 Task: Reset Color Correction
Action: Mouse moved to (163, 418)
Screenshot: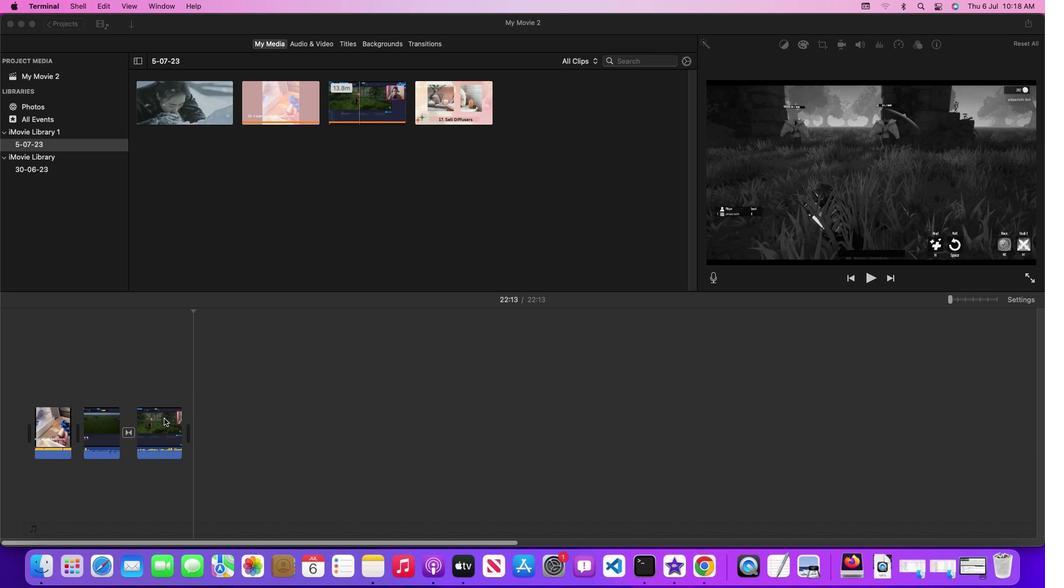 
Action: Mouse pressed left at (163, 418)
Screenshot: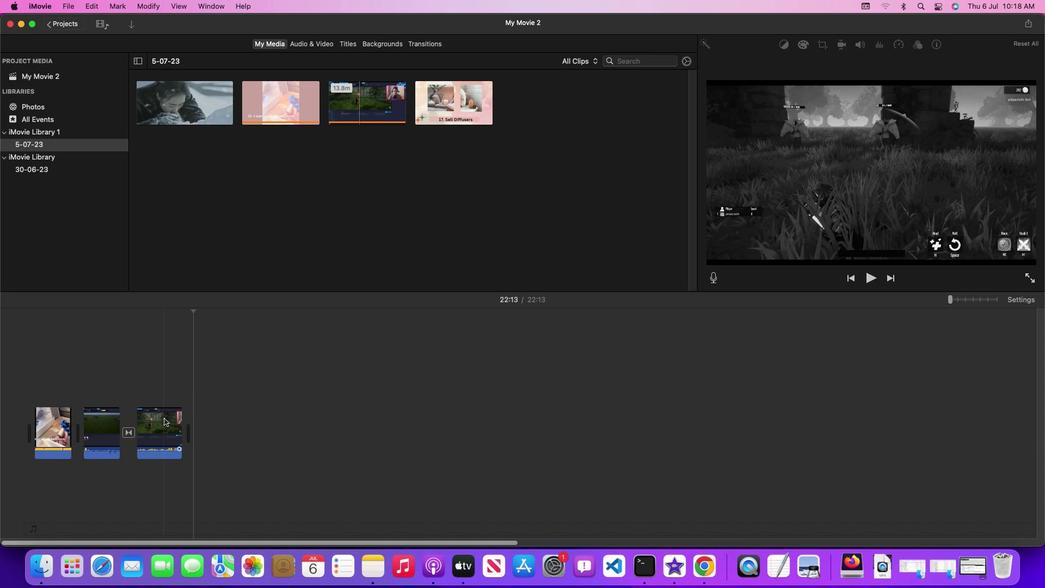 
Action: Mouse pressed left at (163, 418)
Screenshot: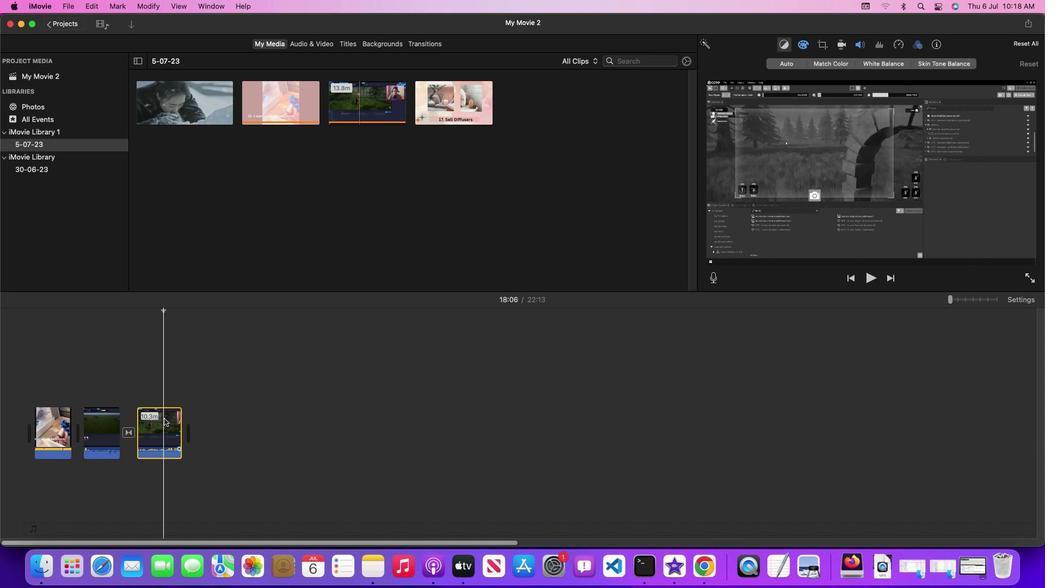 
Action: Mouse moved to (152, 3)
Screenshot: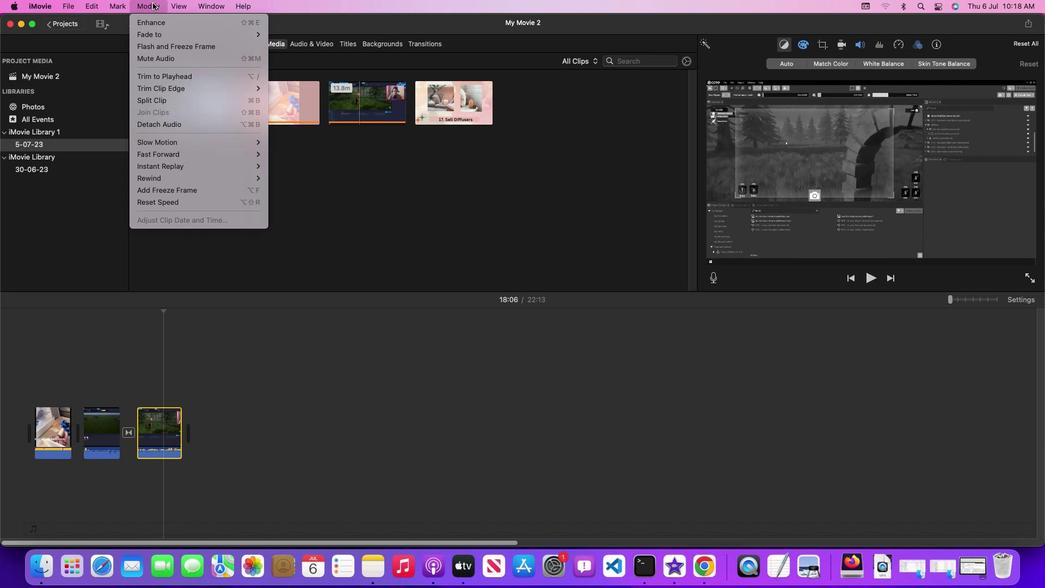 
Action: Mouse pressed left at (152, 3)
Screenshot: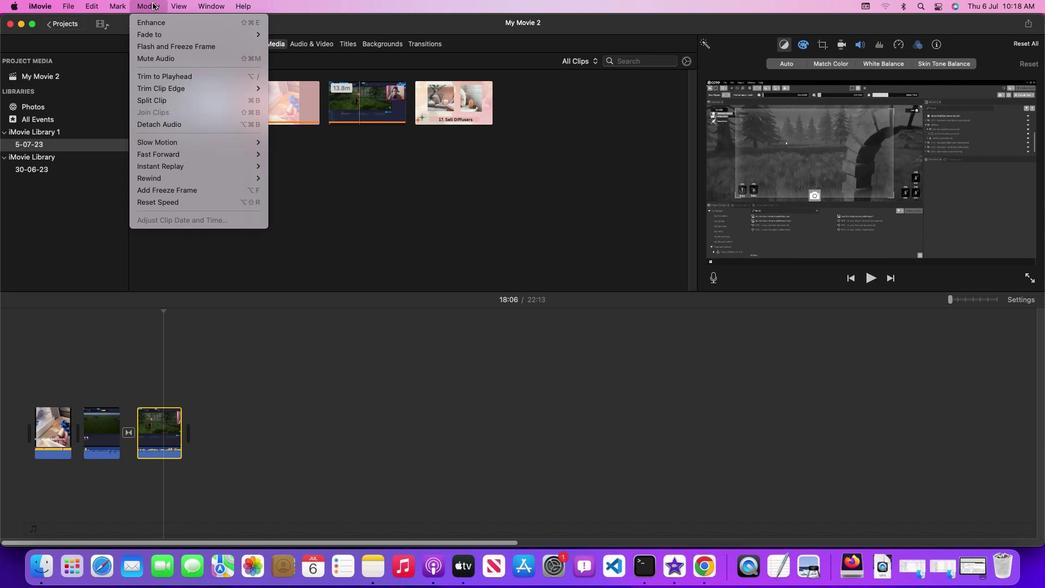 
Action: Mouse moved to (162, 24)
Screenshot: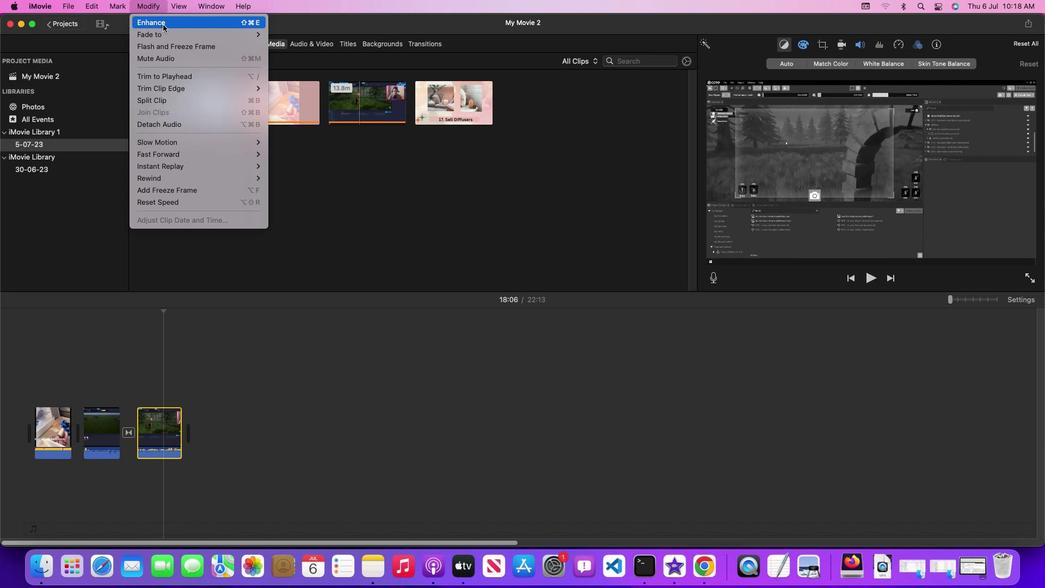 
Action: Mouse pressed left at (162, 24)
Screenshot: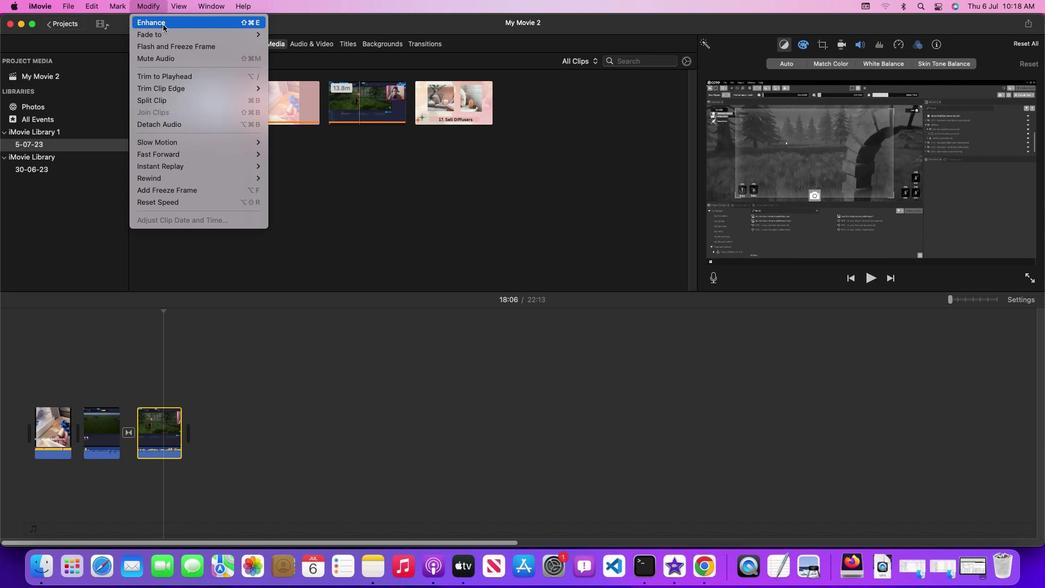 
Action: Mouse moved to (805, 45)
Screenshot: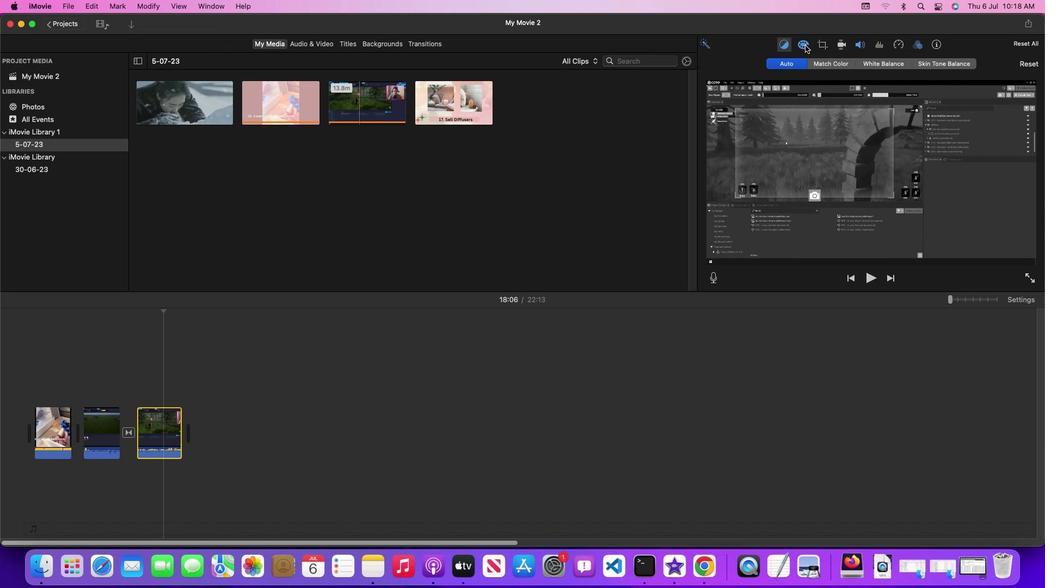 
Action: Mouse pressed left at (805, 45)
Screenshot: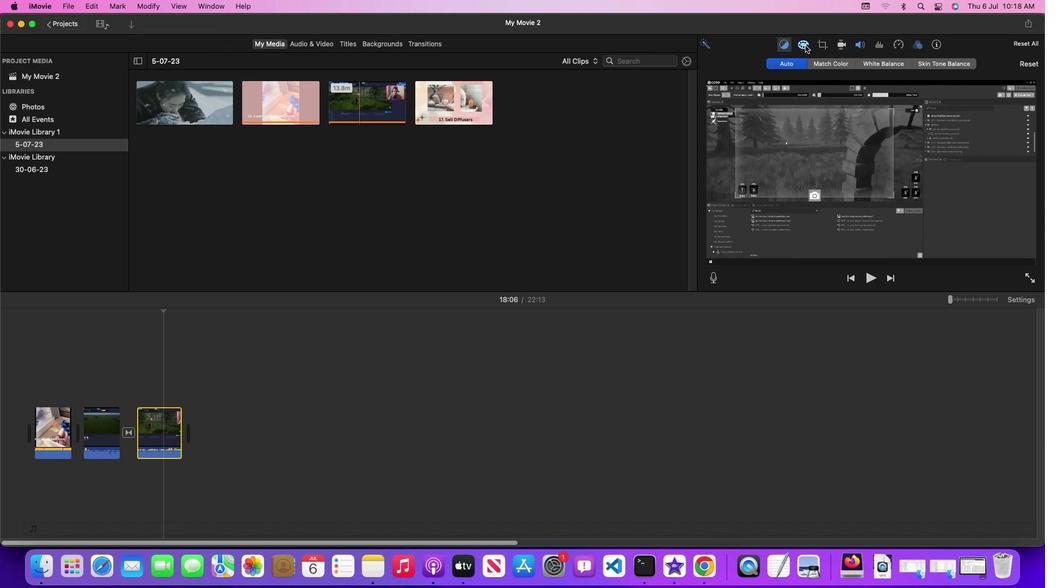 
Action: Mouse moved to (1030, 62)
Screenshot: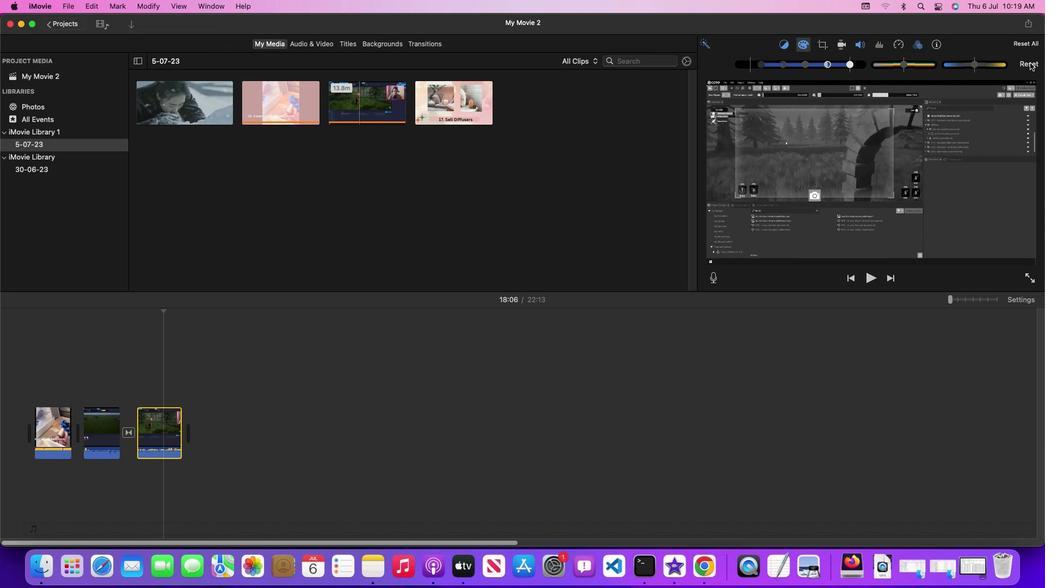 
Action: Mouse pressed left at (1030, 62)
Screenshot: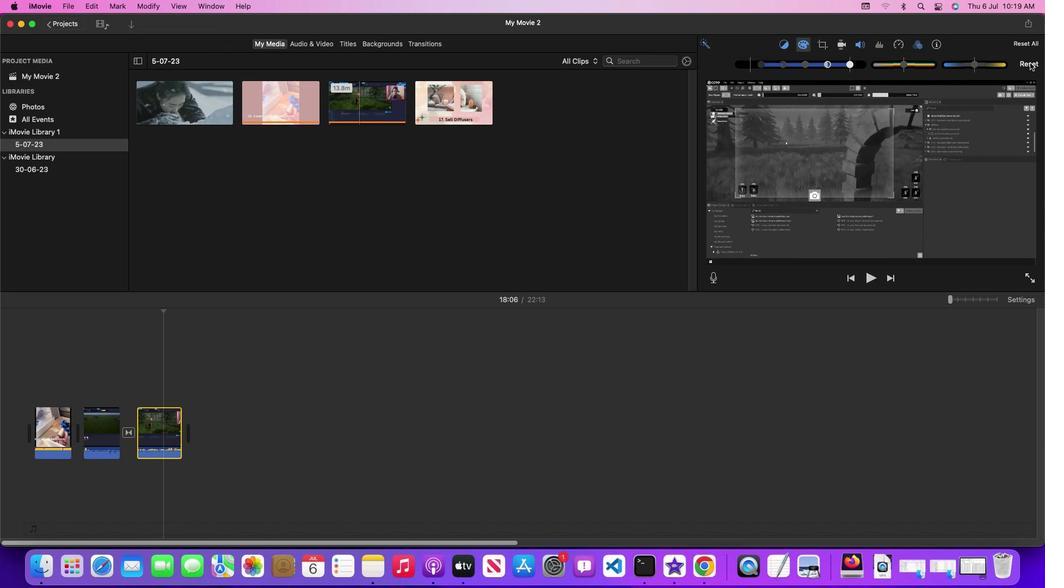 
Action: Mouse moved to (999, 88)
Screenshot: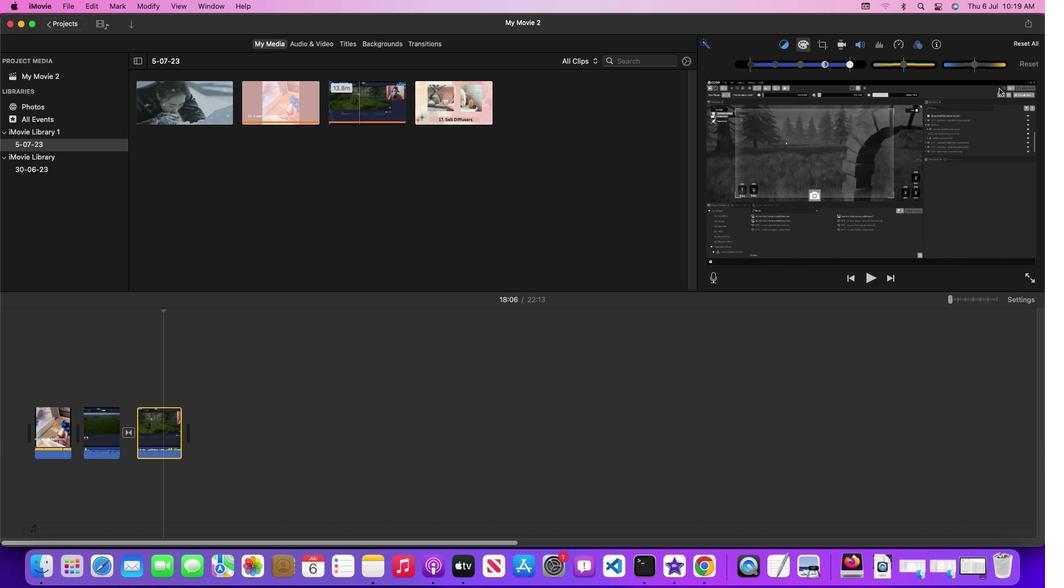 
